 Task: Assign Issue Issue0000000333 to Sprint Sprint0000000200 in Scrum Project Project0000000067 in Jira. Assign Issue Issue0000000334 to Sprint Sprint0000000200 in Scrum Project Project0000000067 in Jira. Assign Issue Issue0000000335 to Sprint Sprint0000000201 in Scrum Project Project0000000067 in Jira. Assign Issue Issue0000000336 to Sprint Sprint0000000202 in Scrum Project Project0000000068 in Jira. Assign Issue Issue0000000337 to Sprint Sprint0000000202 in Scrum Project Project0000000068 in Jira
Action: Mouse moved to (1137, 473)
Screenshot: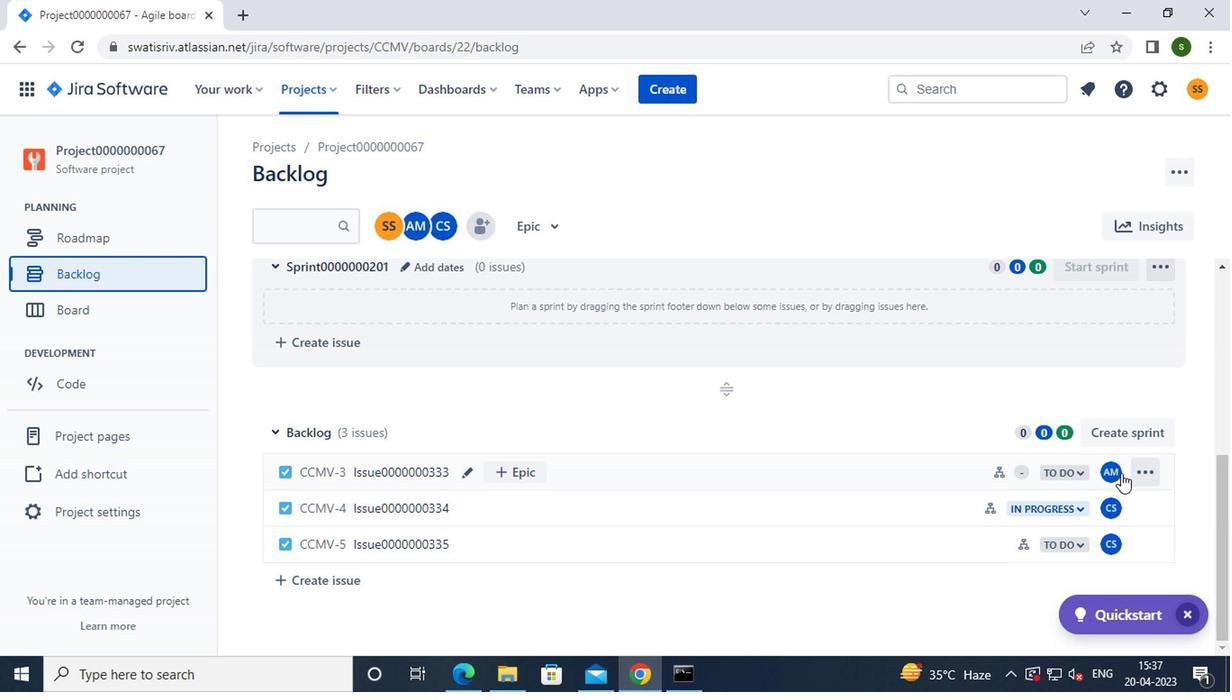 
Action: Mouse pressed left at (1137, 473)
Screenshot: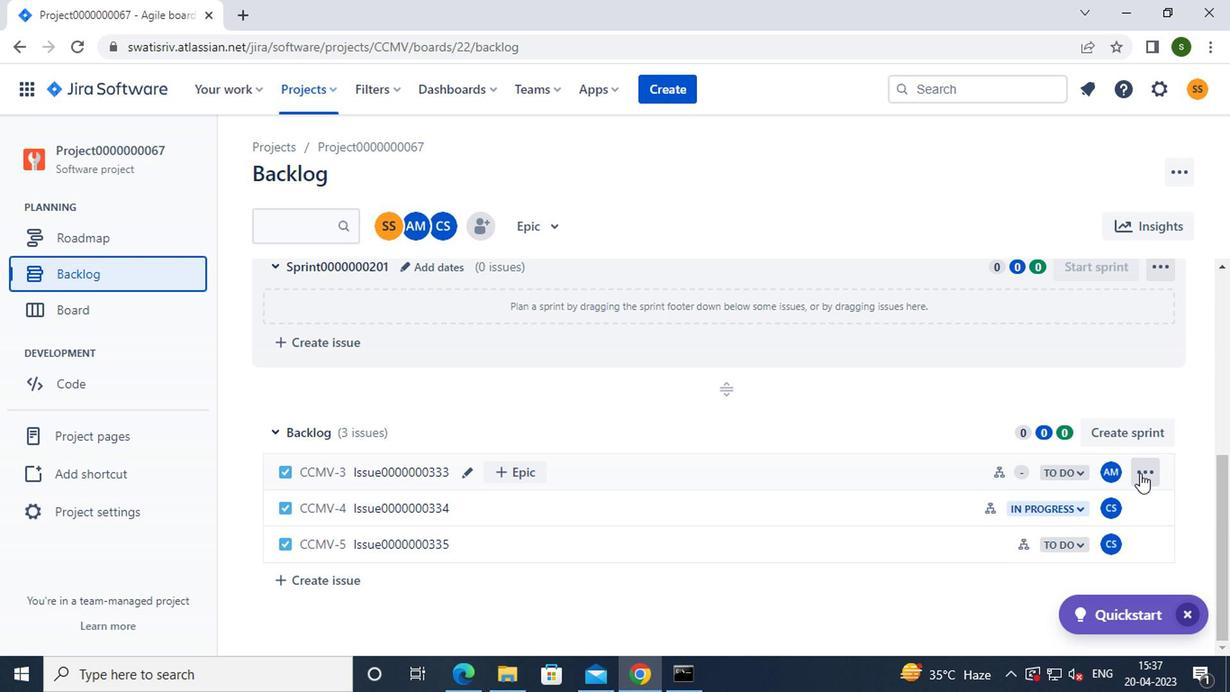 
Action: Mouse moved to (1103, 377)
Screenshot: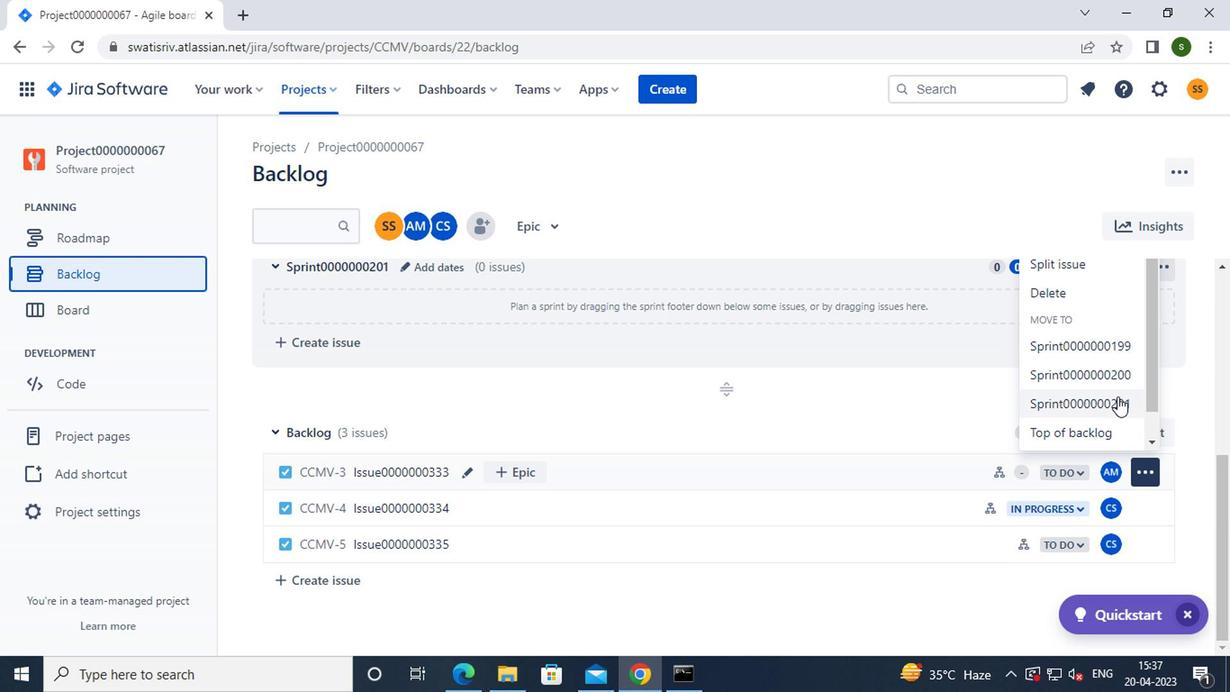 
Action: Mouse pressed left at (1103, 377)
Screenshot: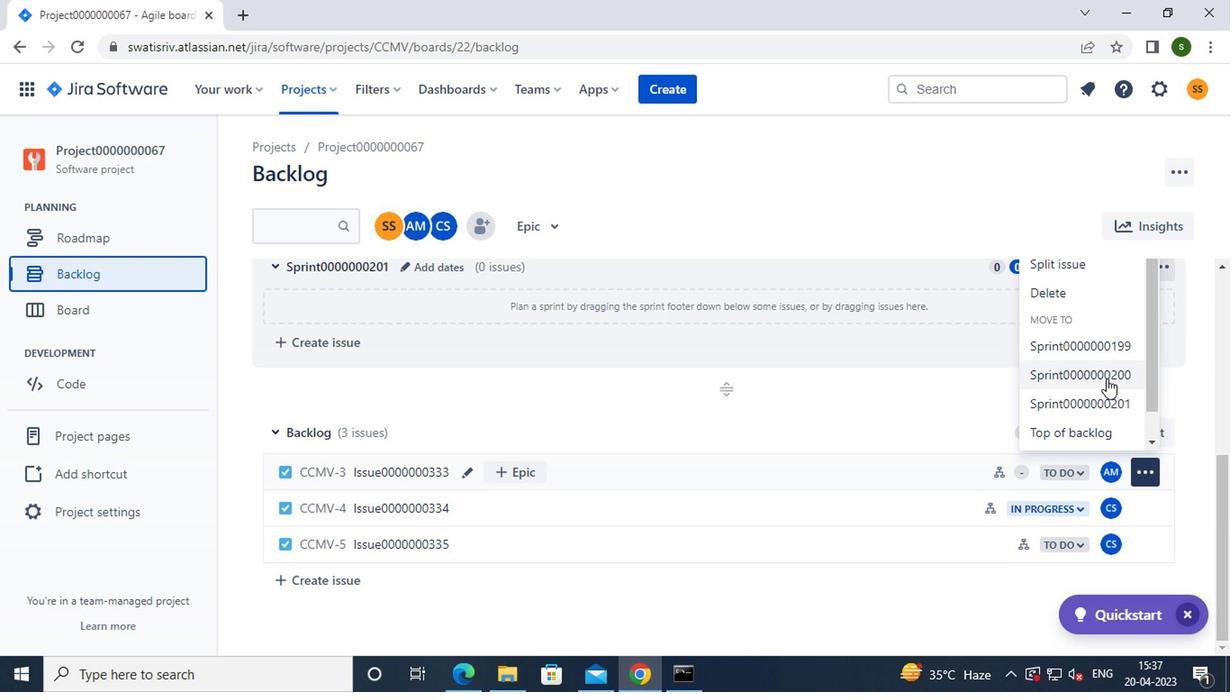 
Action: Mouse moved to (1140, 508)
Screenshot: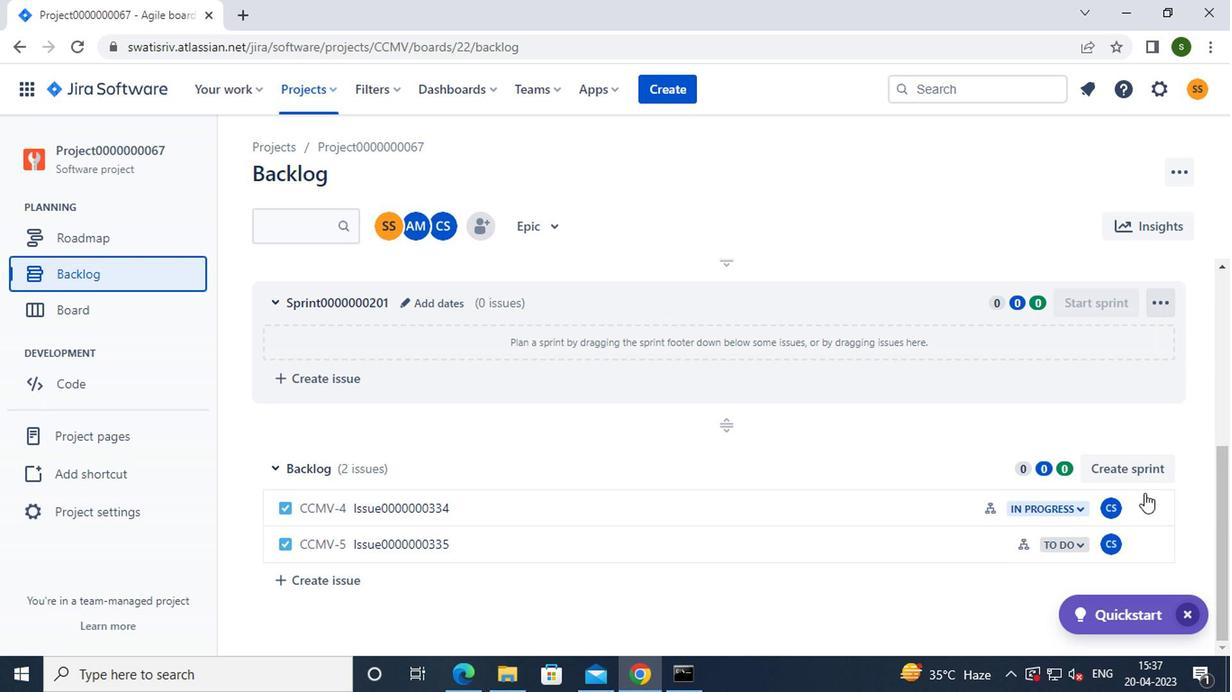 
Action: Mouse pressed left at (1140, 508)
Screenshot: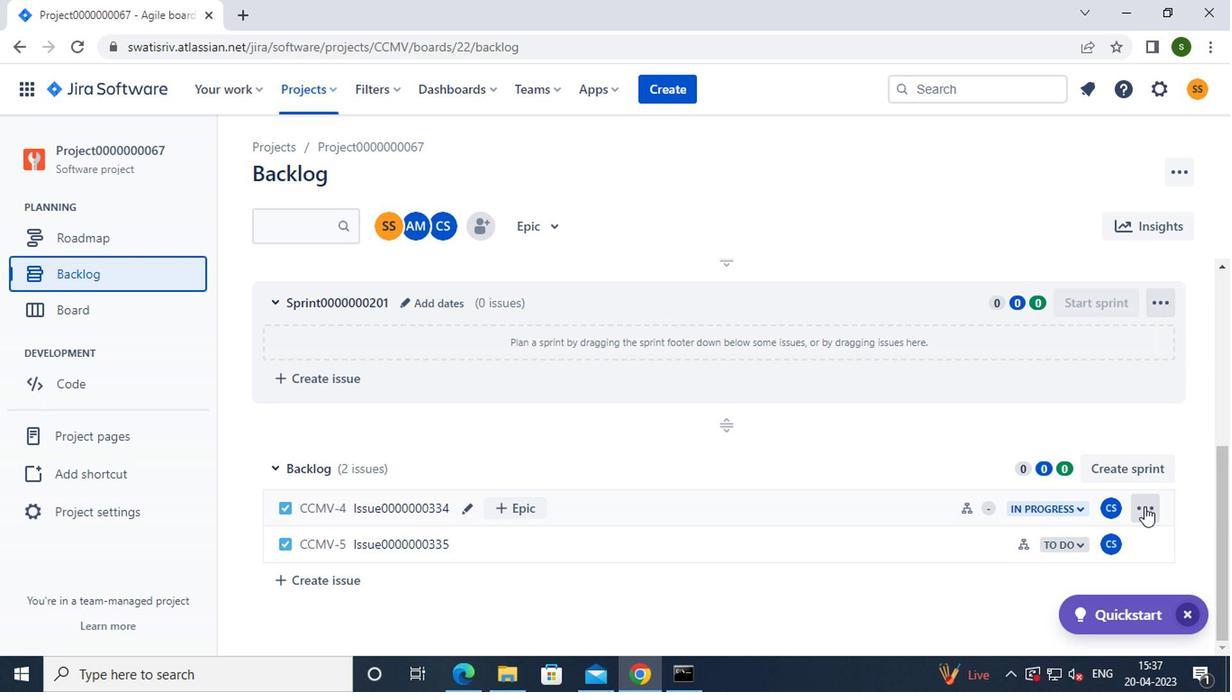 
Action: Mouse moved to (1103, 421)
Screenshot: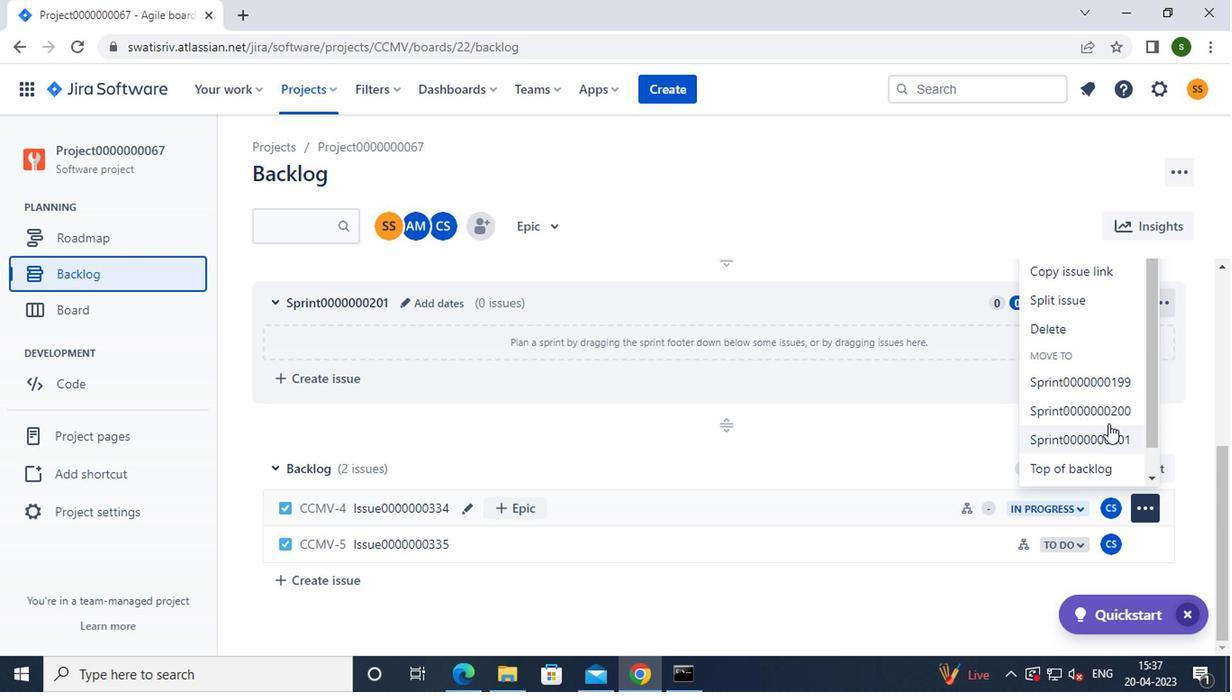 
Action: Mouse pressed left at (1103, 421)
Screenshot: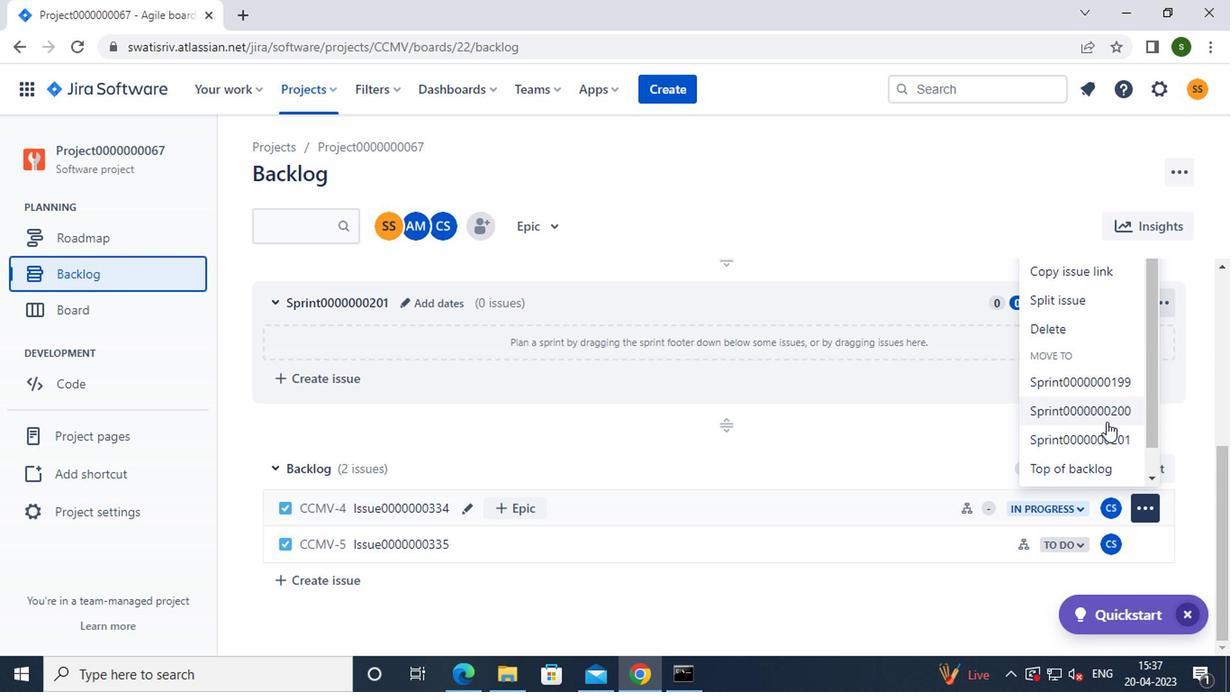 
Action: Mouse moved to (1140, 549)
Screenshot: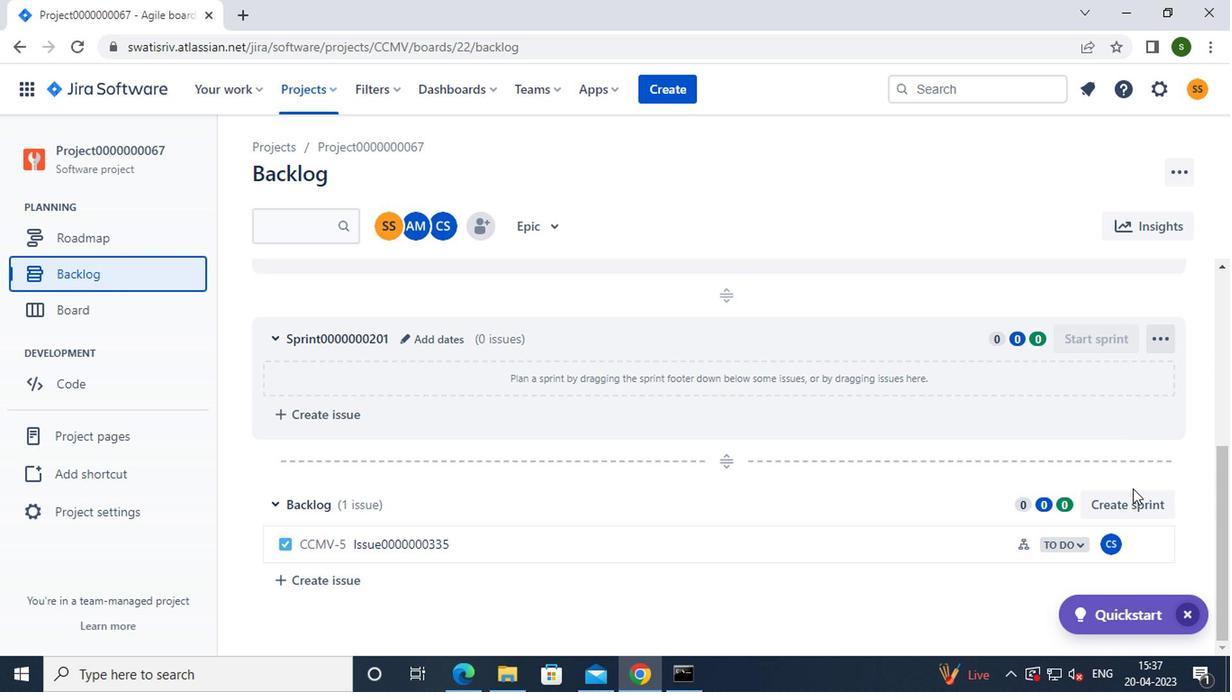 
Action: Mouse pressed left at (1140, 549)
Screenshot: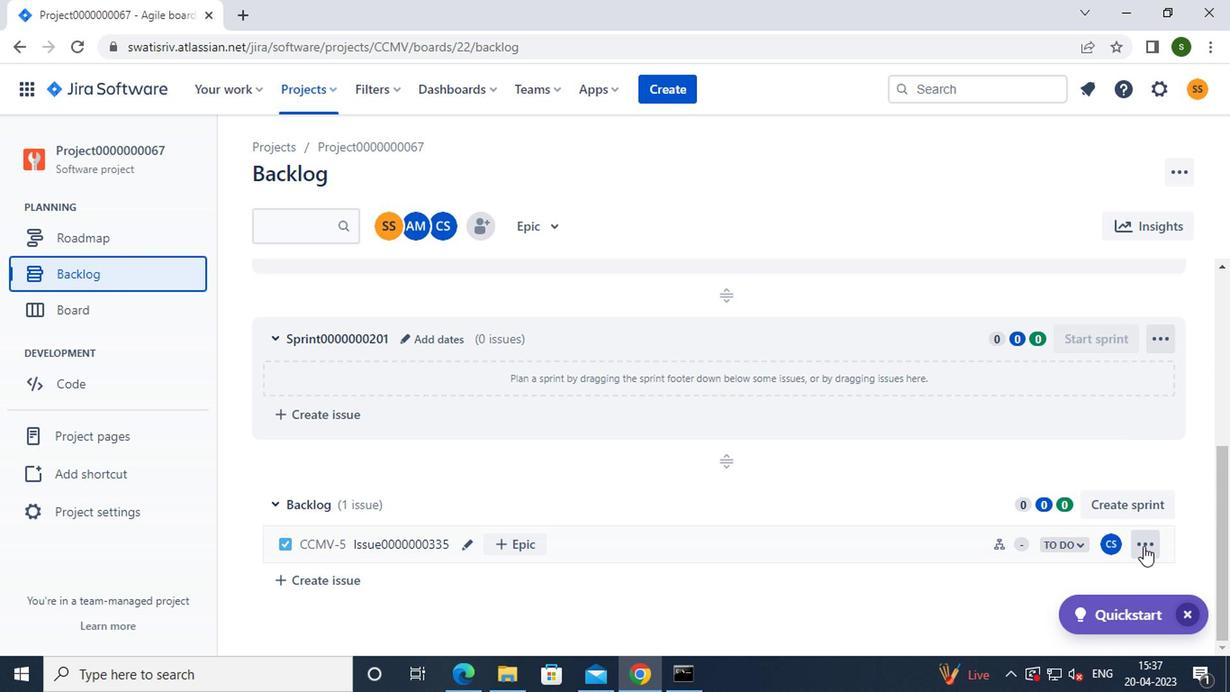 
Action: Mouse moved to (1112, 476)
Screenshot: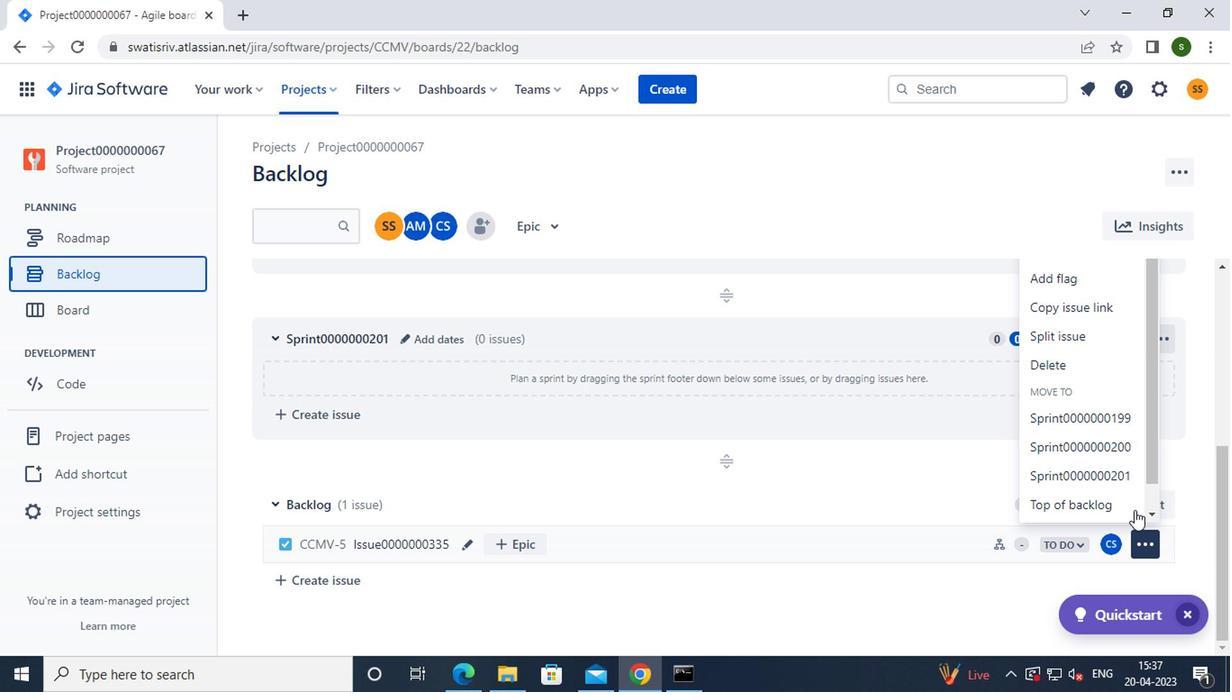 
Action: Mouse pressed left at (1112, 476)
Screenshot: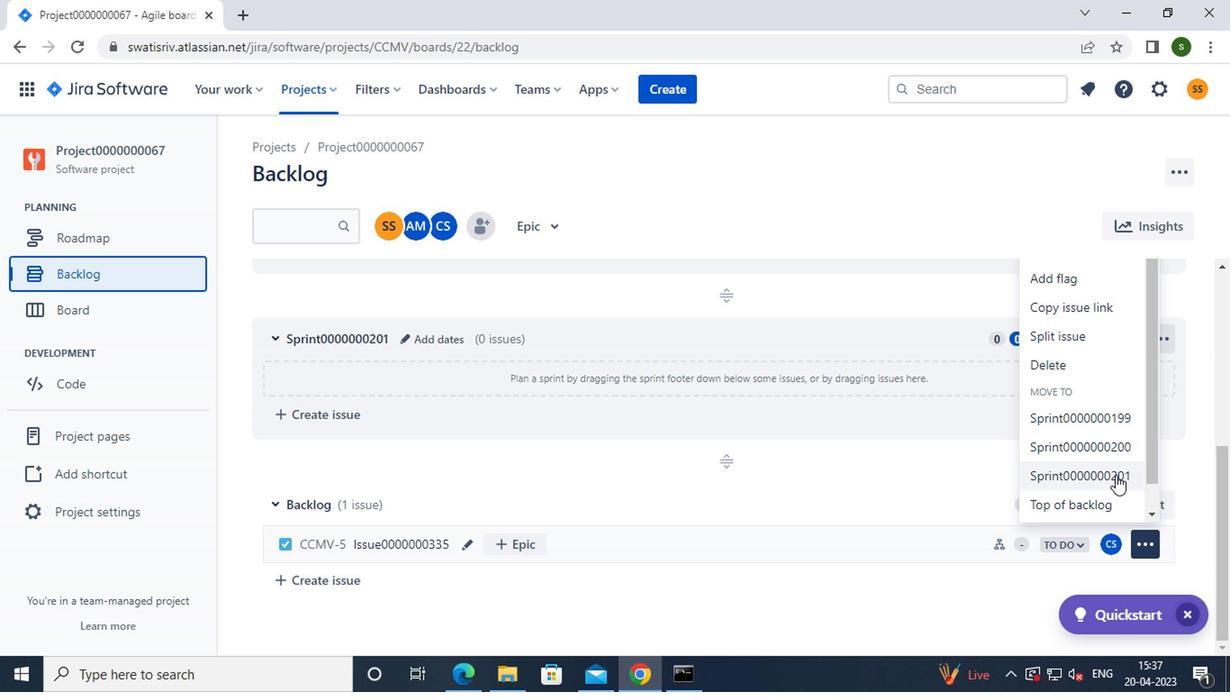 
Action: Mouse moved to (303, 85)
Screenshot: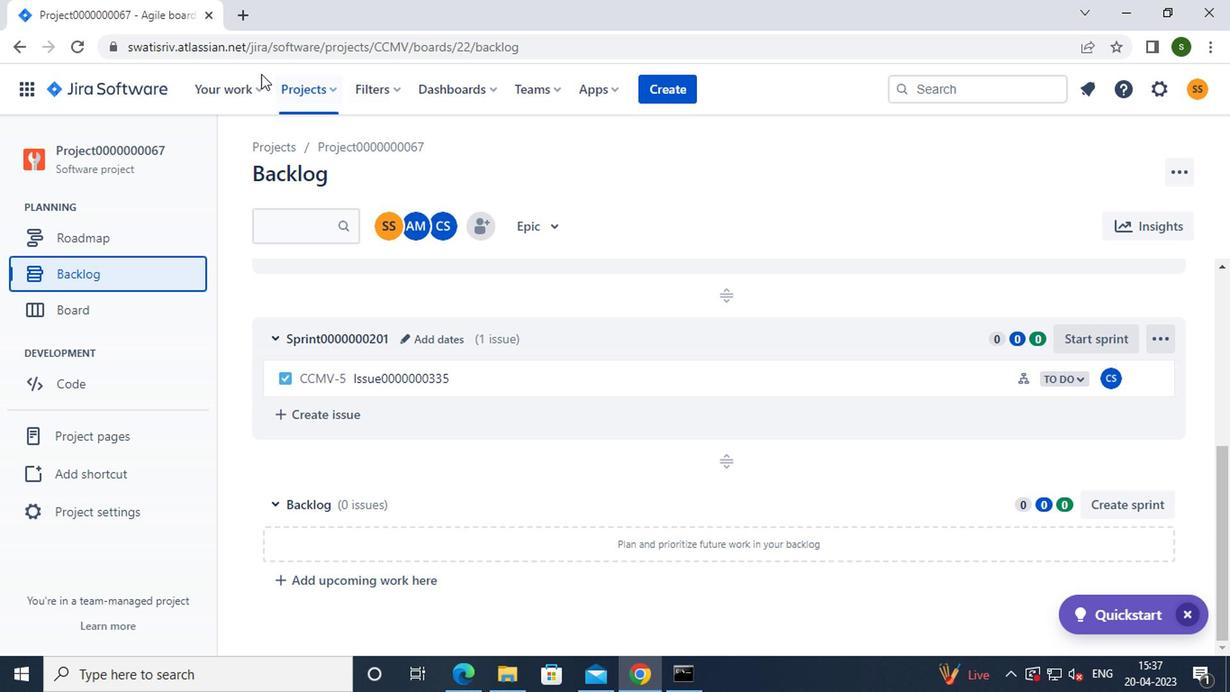 
Action: Mouse pressed left at (303, 85)
Screenshot: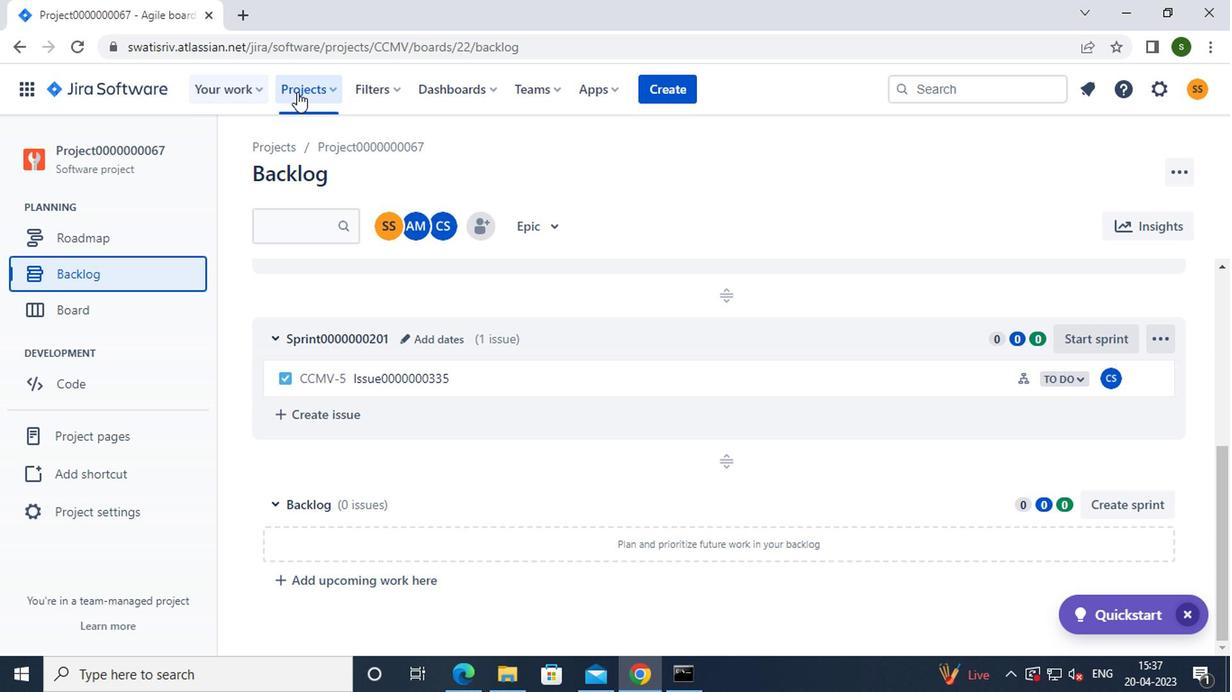 
Action: Mouse moved to (386, 201)
Screenshot: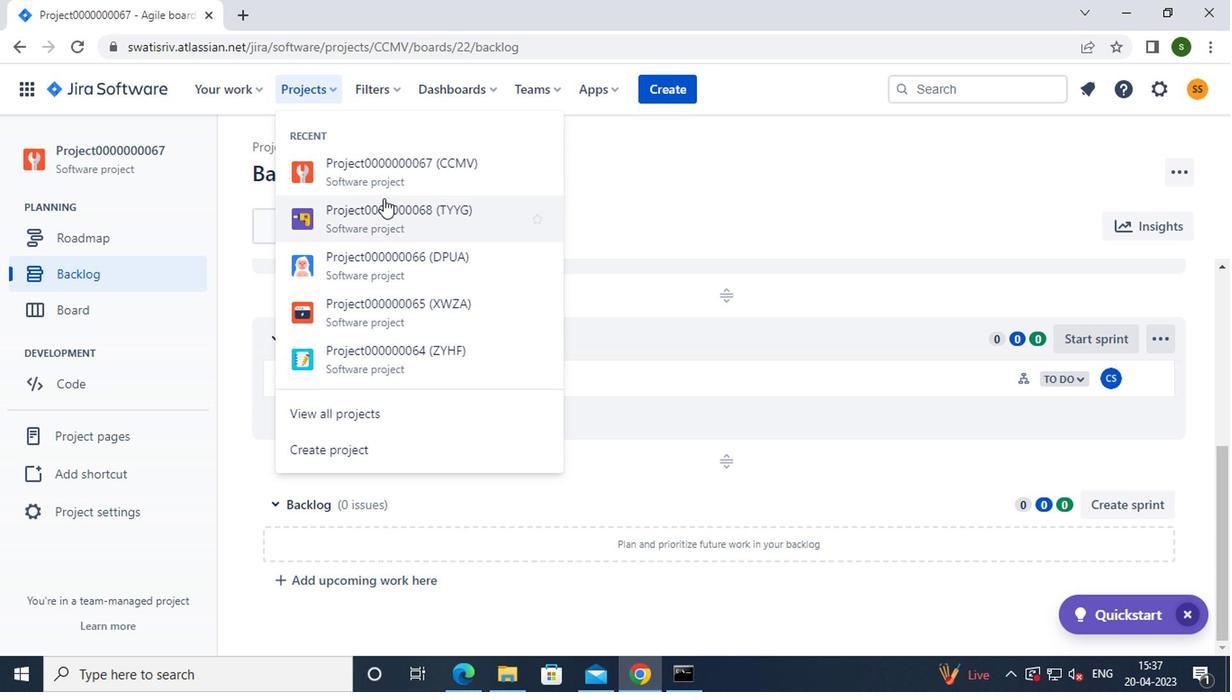 
Action: Mouse pressed left at (386, 201)
Screenshot: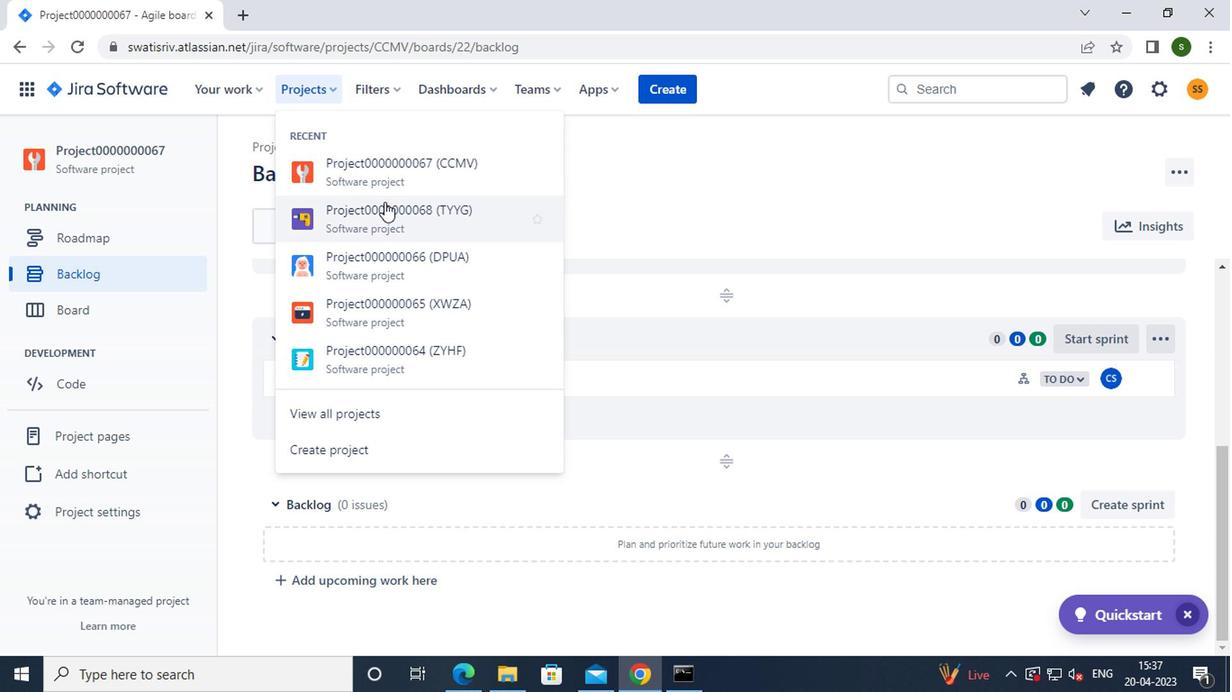 
Action: Mouse moved to (120, 270)
Screenshot: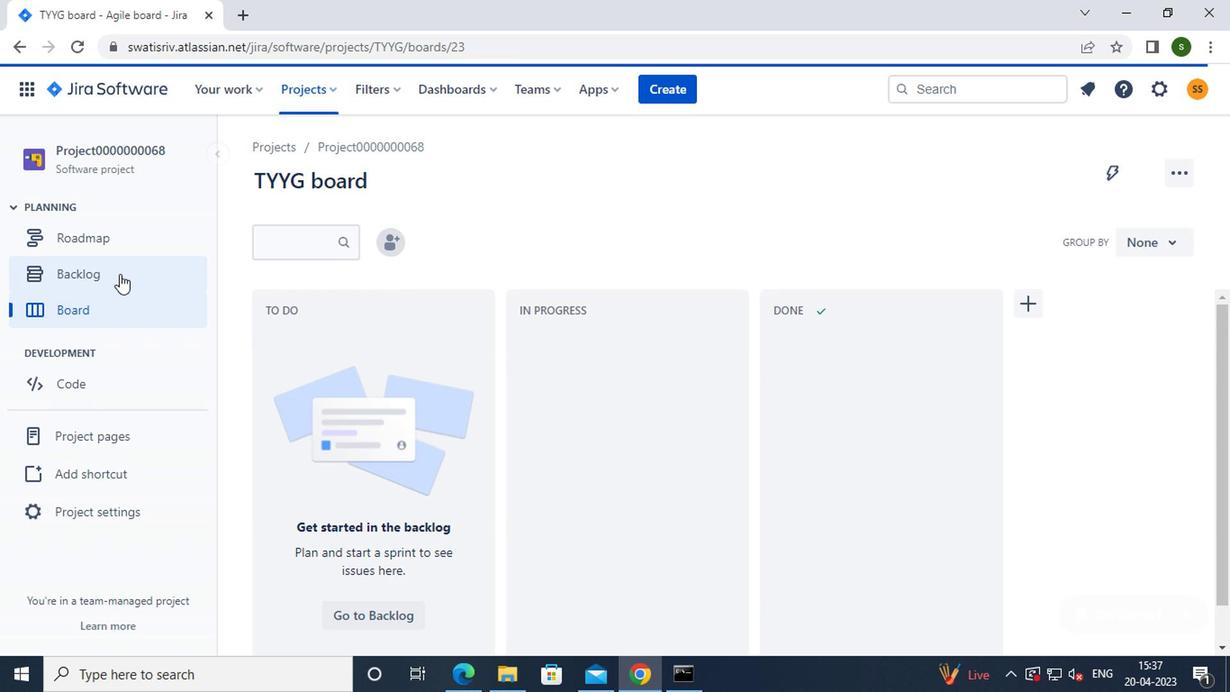 
Action: Mouse pressed left at (120, 270)
Screenshot: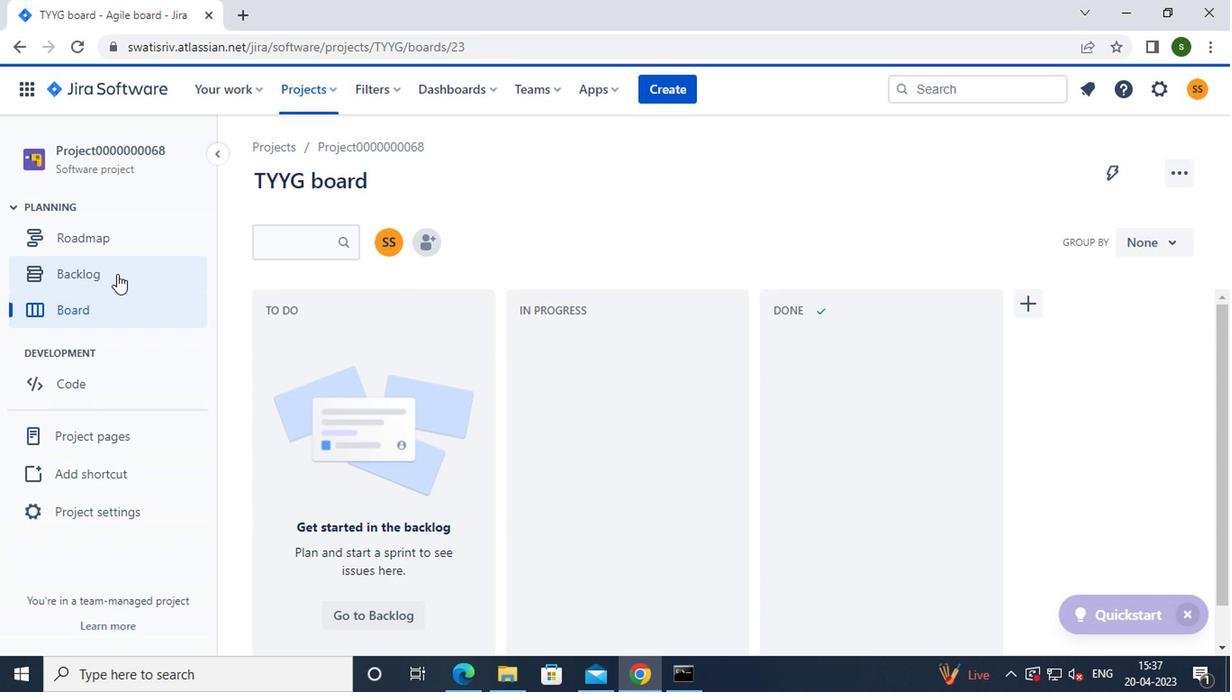 
Action: Mouse moved to (683, 351)
Screenshot: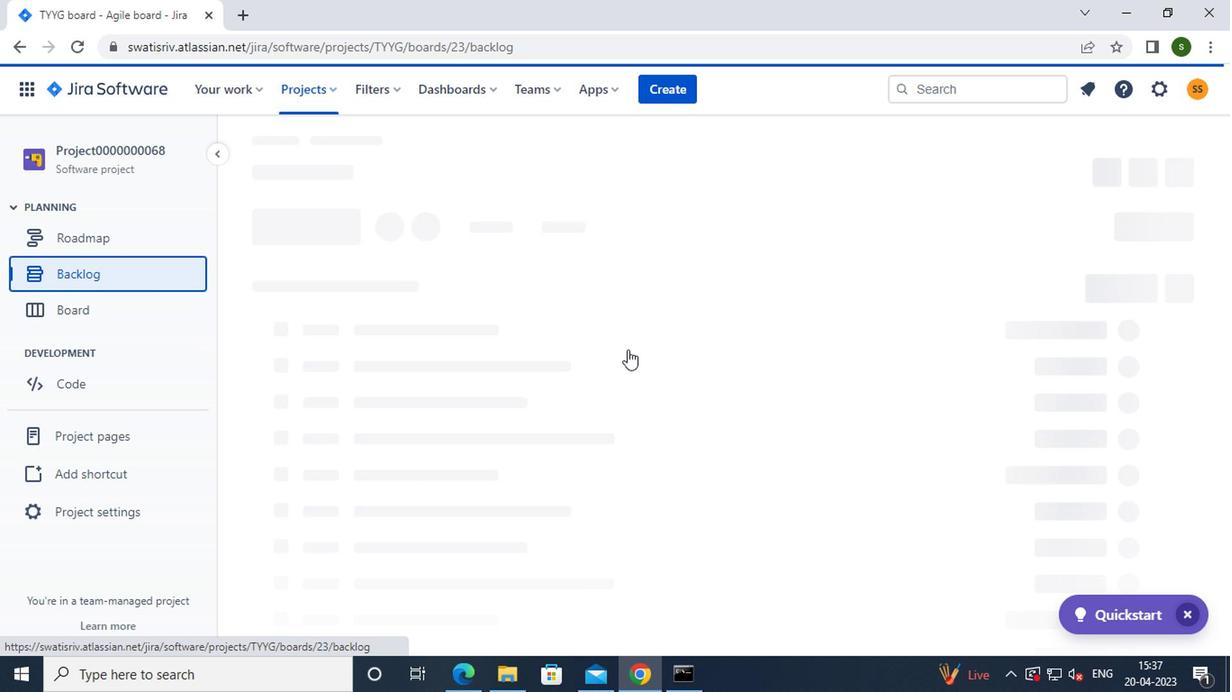
Action: Mouse scrolled (683, 350) with delta (0, -1)
Screenshot: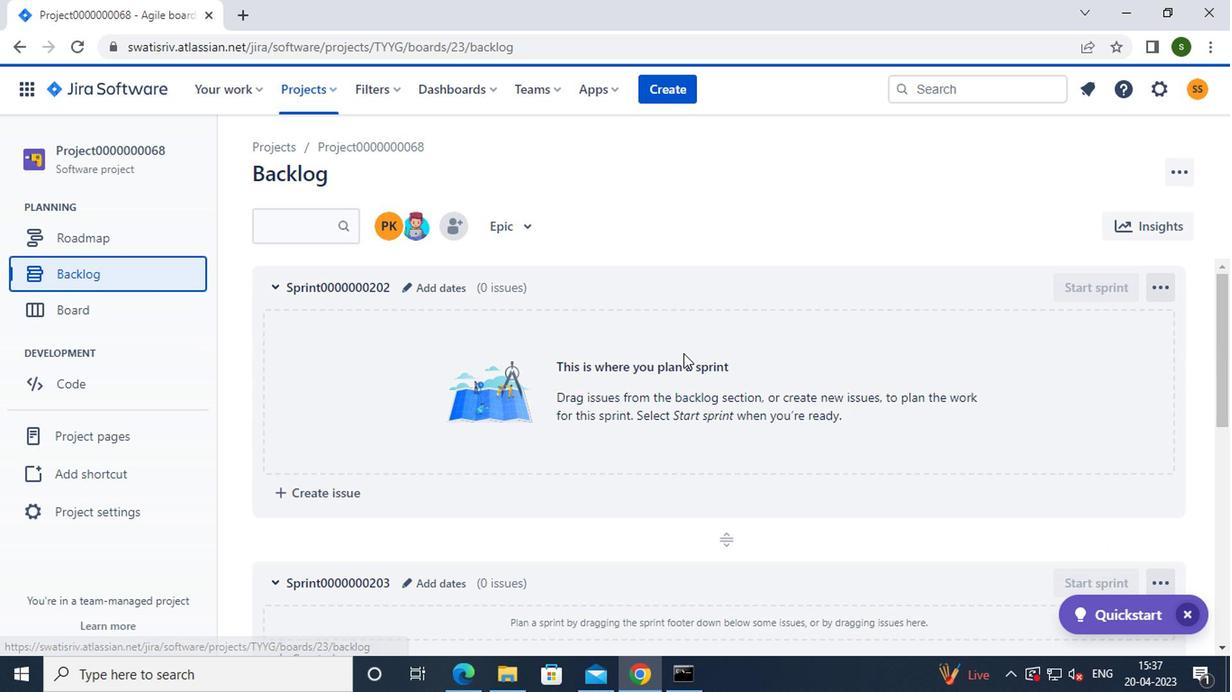 
Action: Mouse scrolled (683, 350) with delta (0, -1)
Screenshot: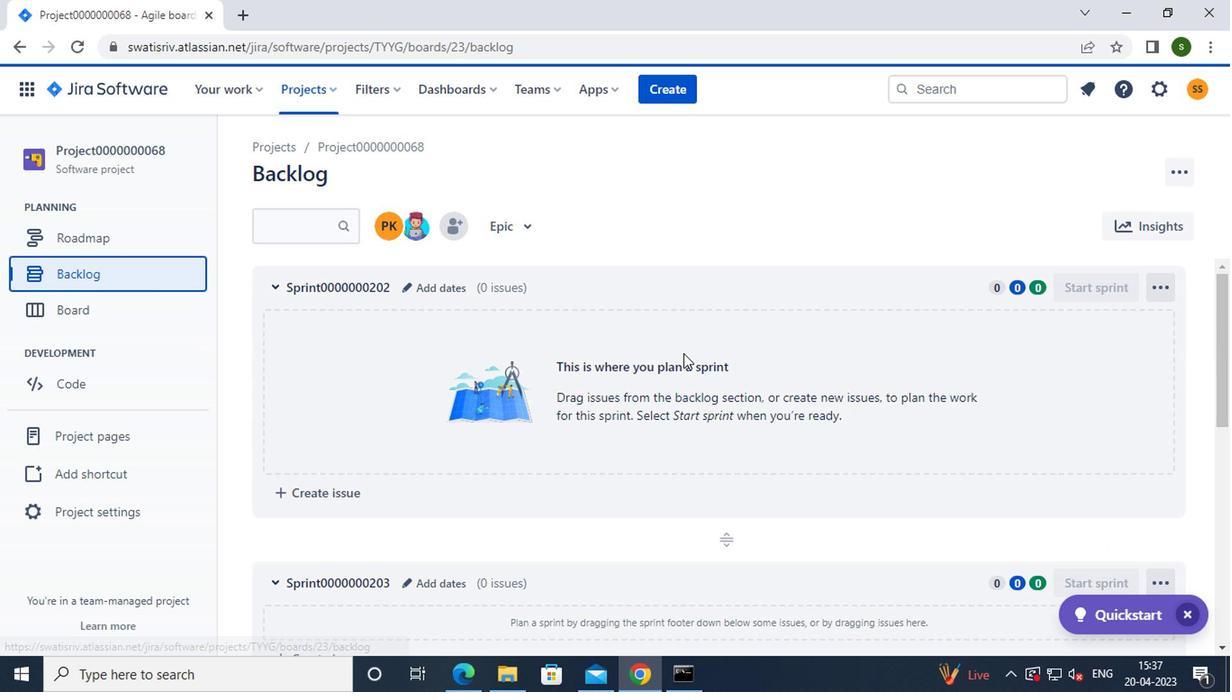
Action: Mouse scrolled (683, 350) with delta (0, -1)
Screenshot: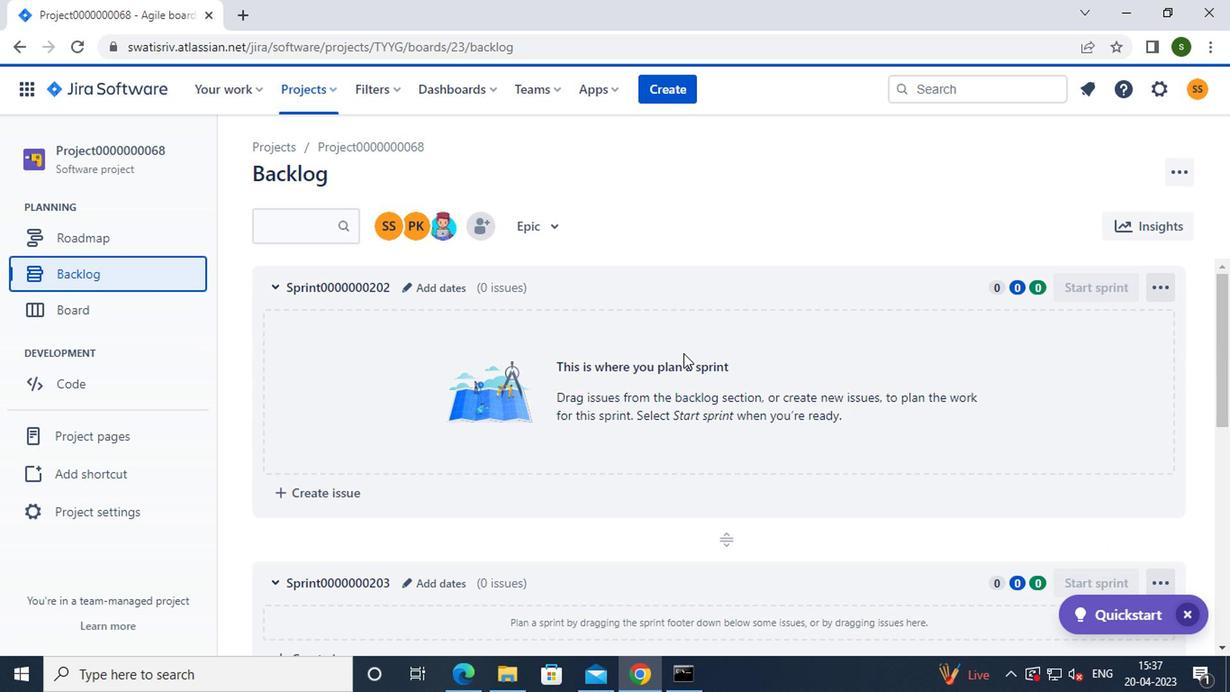 
Action: Mouse scrolled (683, 350) with delta (0, -1)
Screenshot: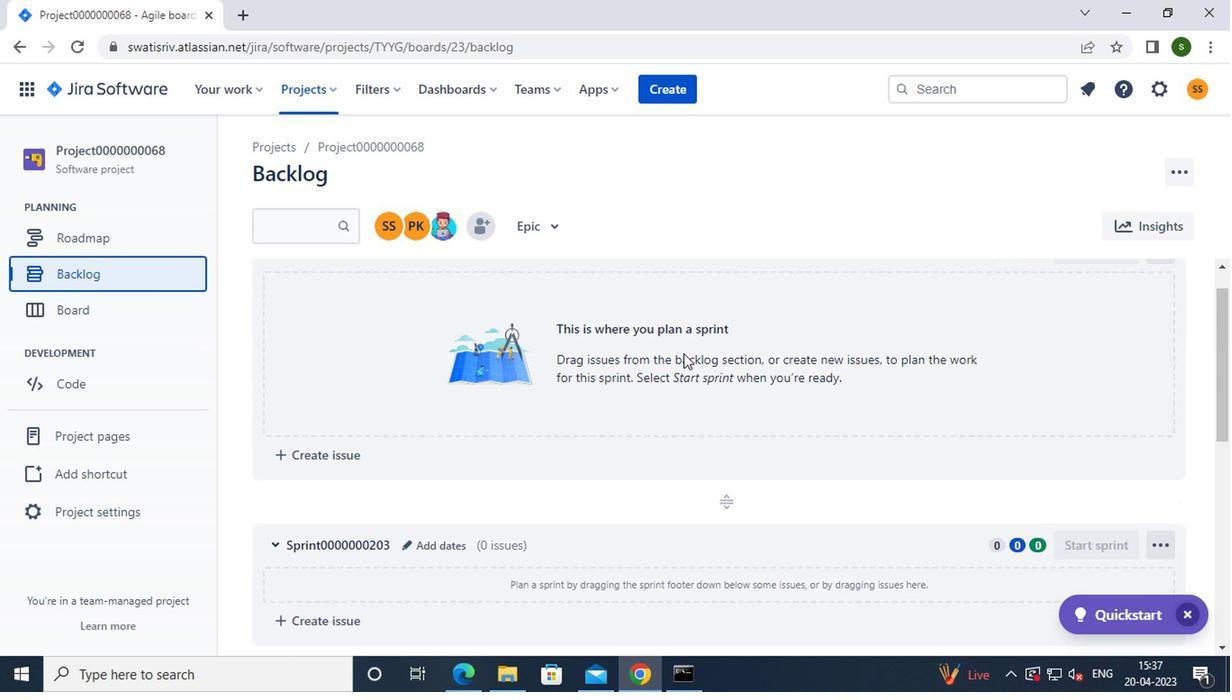 
Action: Mouse scrolled (683, 350) with delta (0, -1)
Screenshot: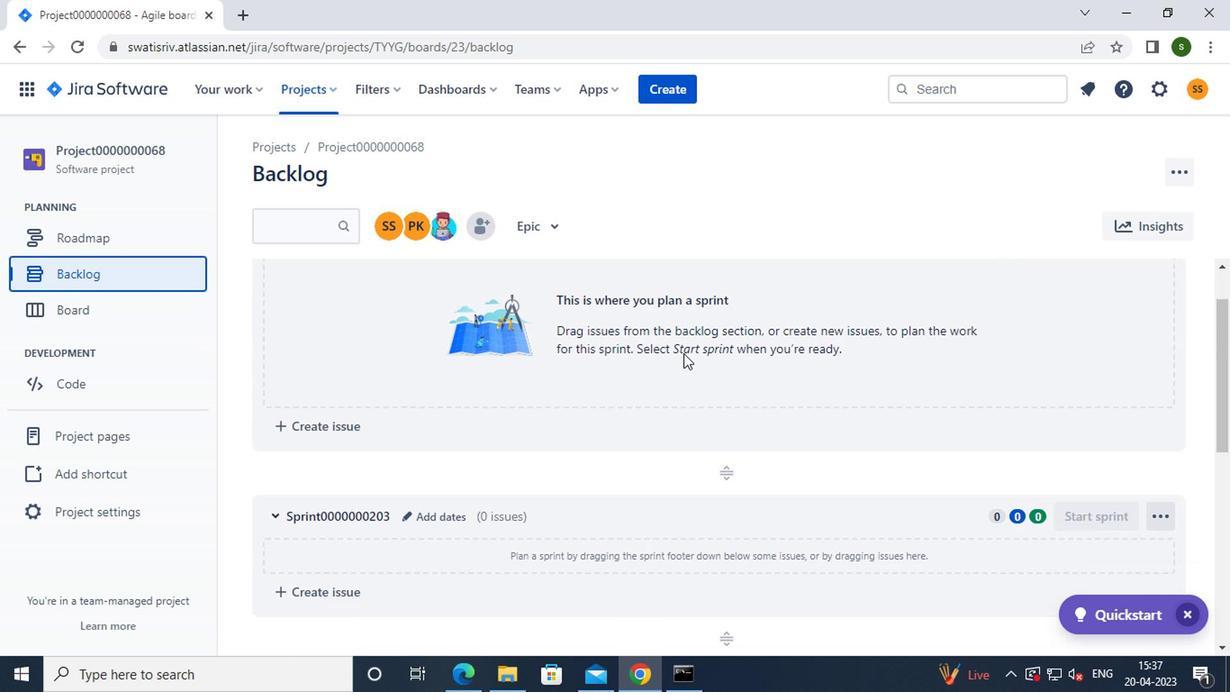 
Action: Mouse scrolled (683, 350) with delta (0, -1)
Screenshot: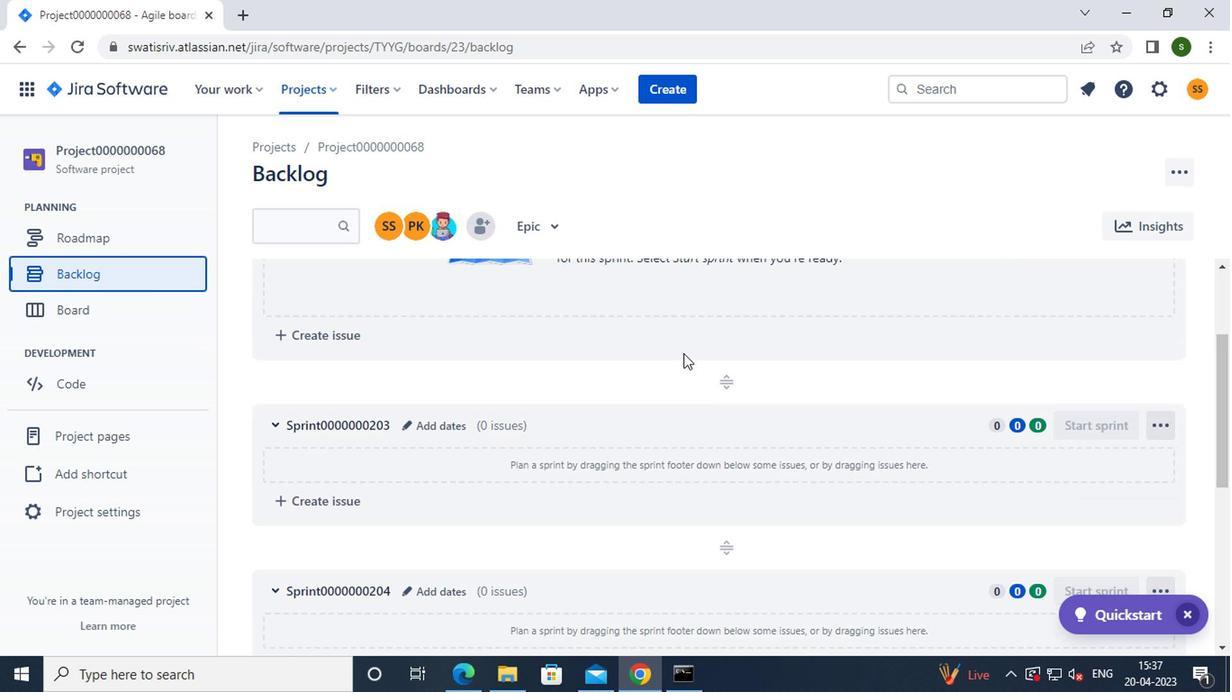 
Action: Mouse moved to (1144, 408)
Screenshot: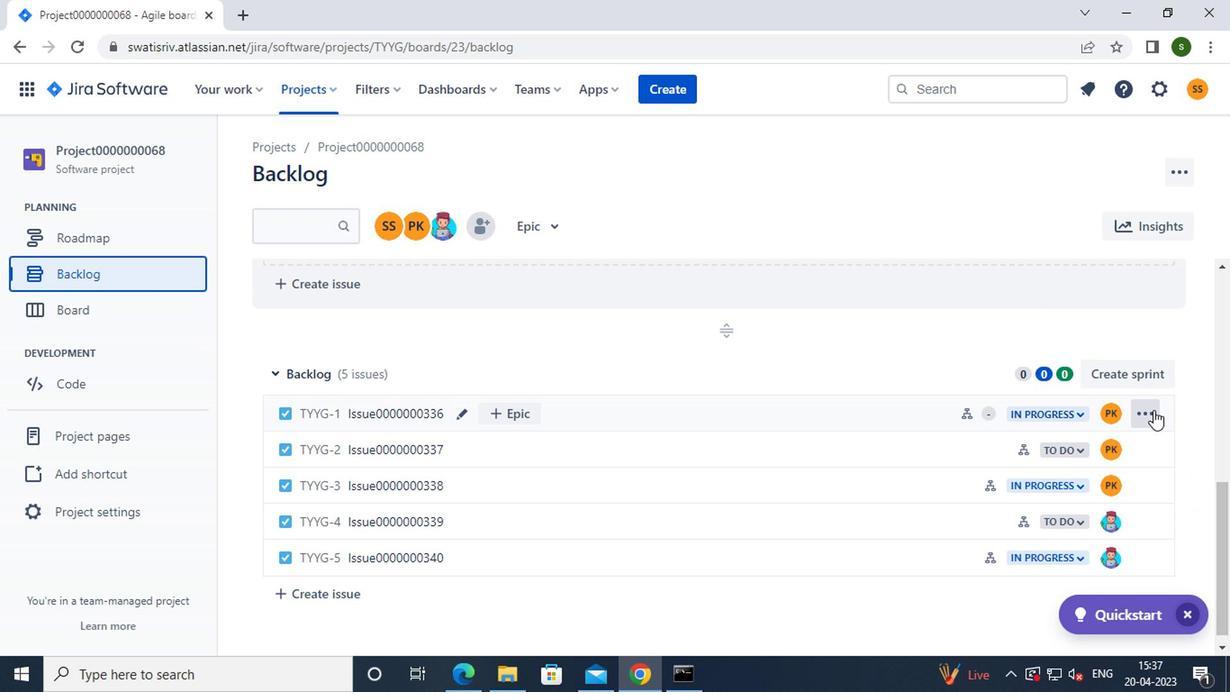 
Action: Mouse pressed left at (1144, 408)
Screenshot: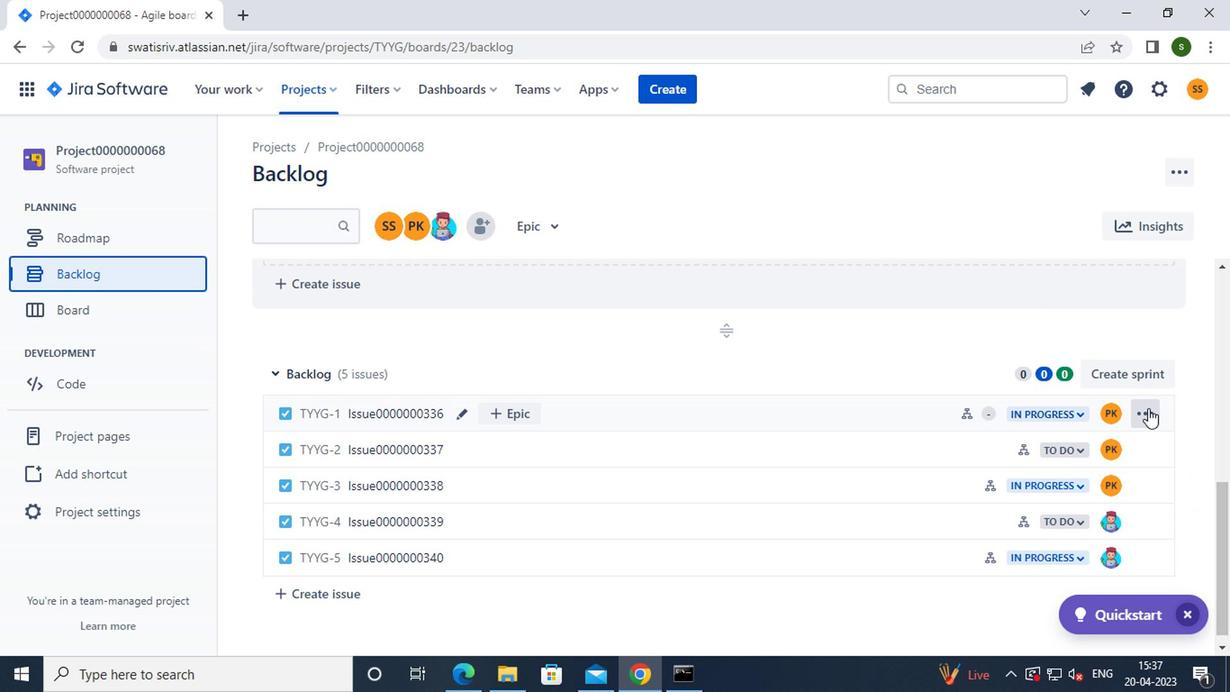 
Action: Mouse moved to (1075, 290)
Screenshot: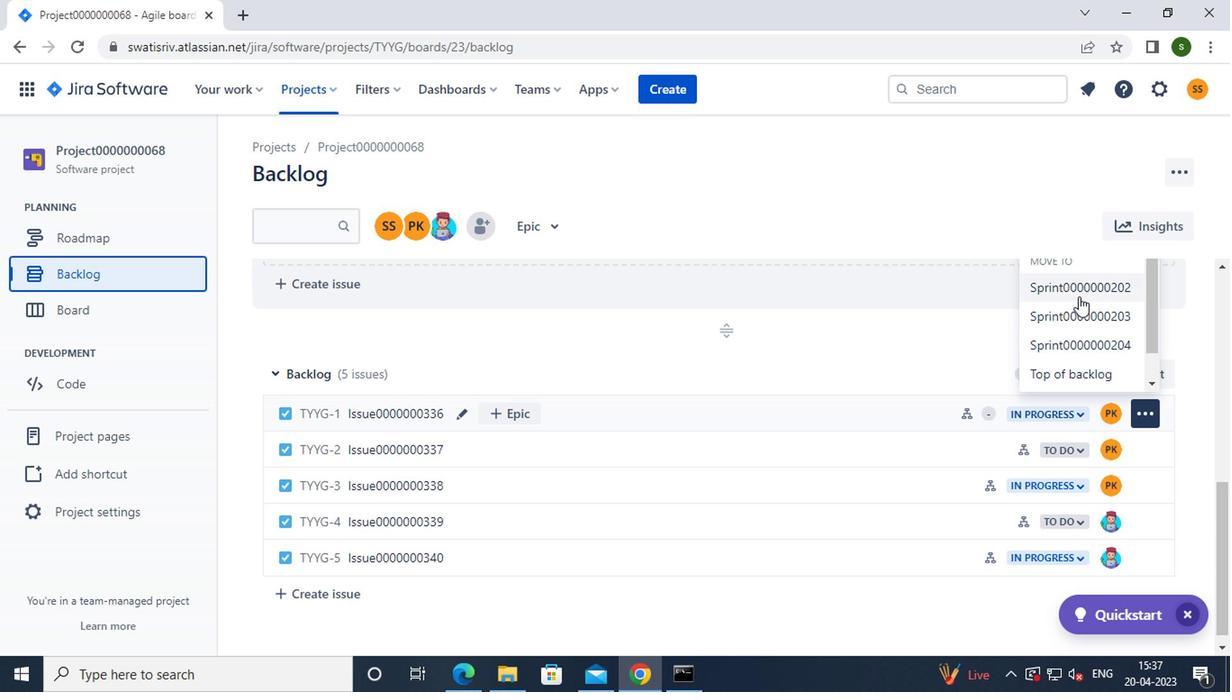 
Action: Mouse pressed left at (1075, 290)
Screenshot: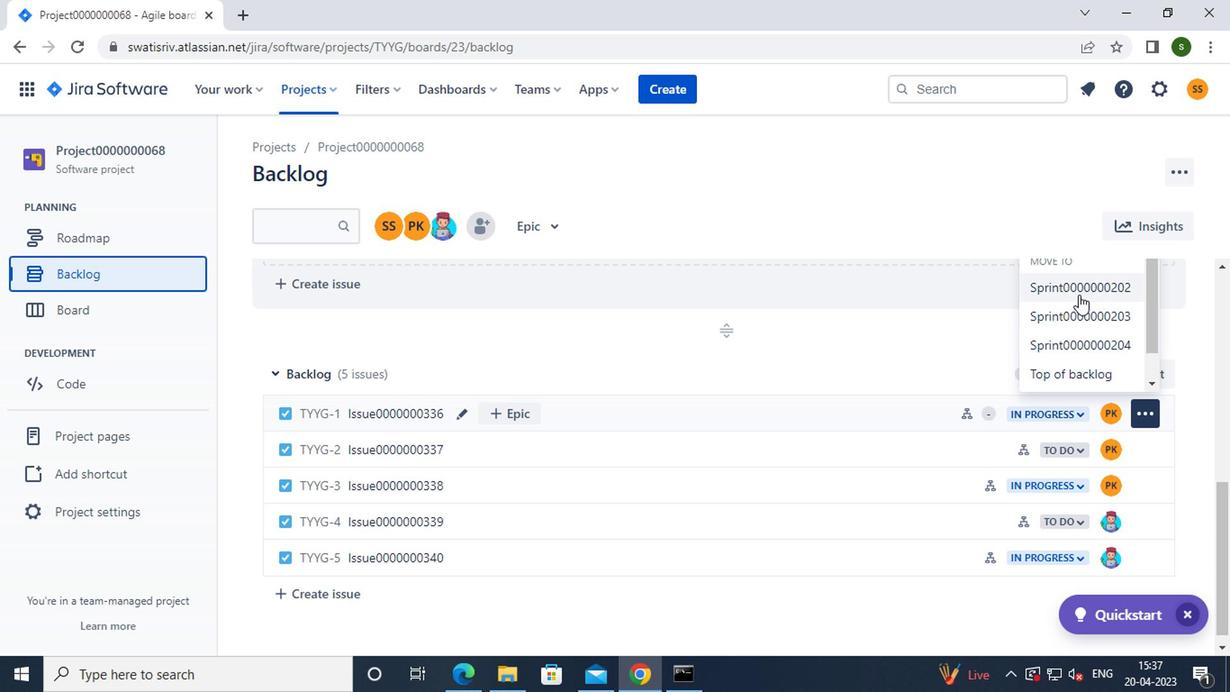 
Action: Mouse moved to (1142, 438)
Screenshot: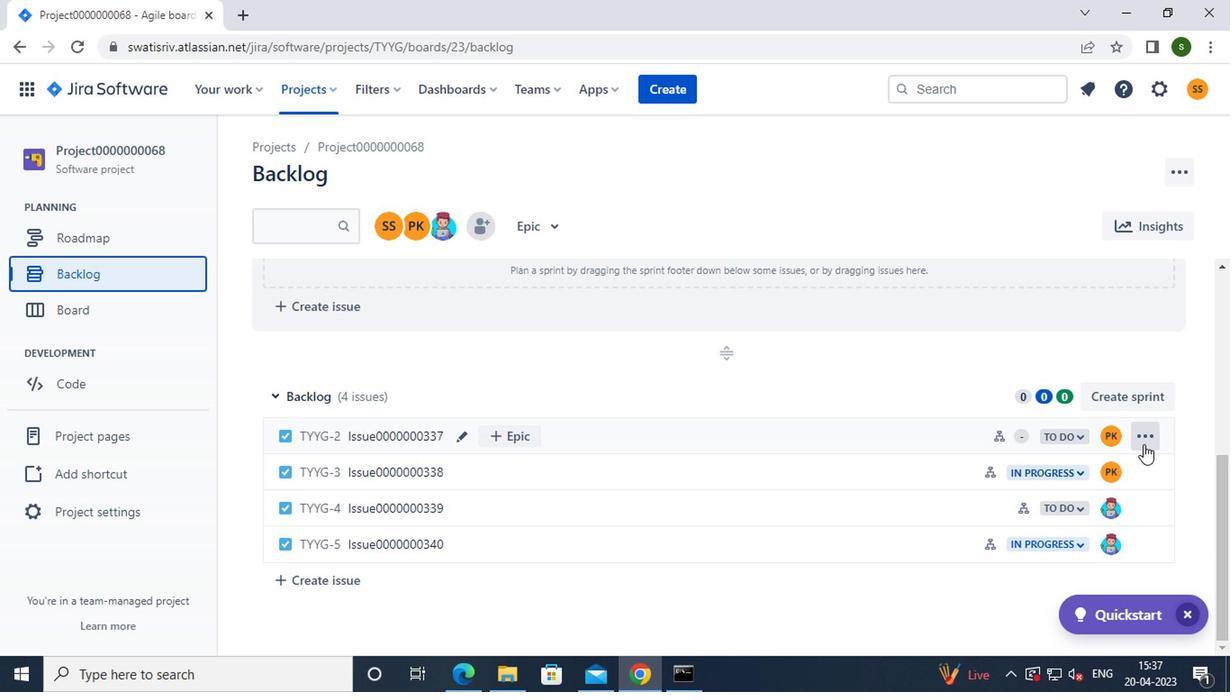 
Action: Mouse pressed left at (1142, 438)
Screenshot: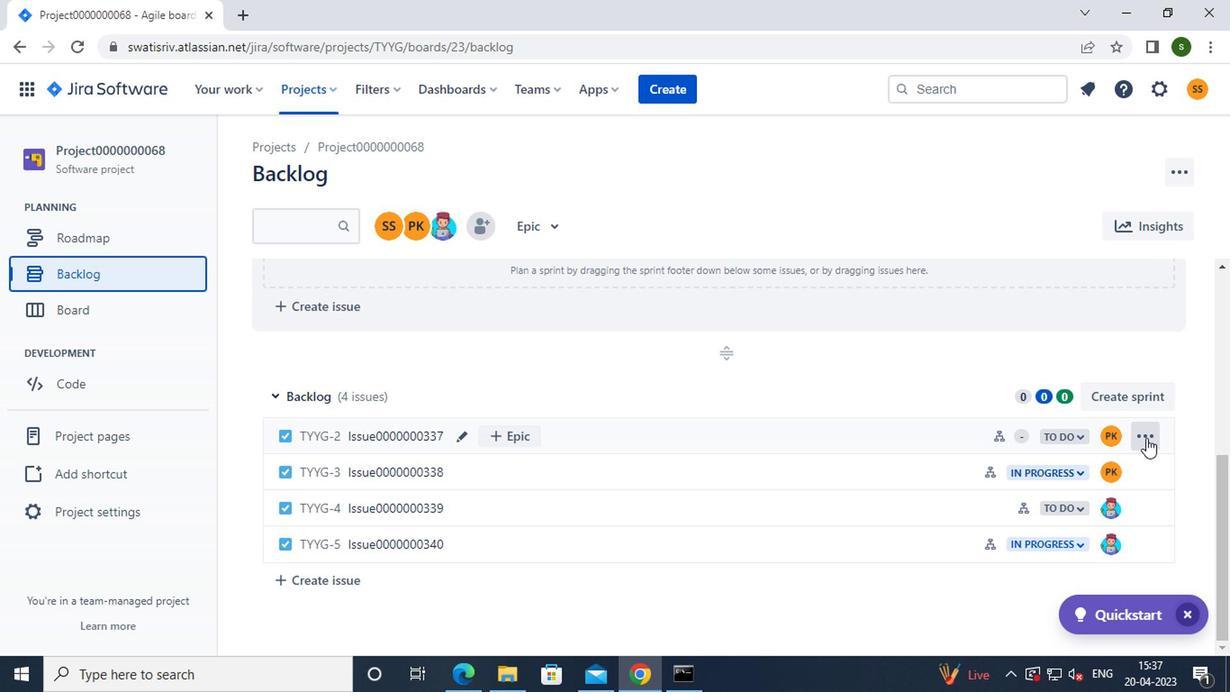 
Action: Mouse moved to (1103, 310)
Screenshot: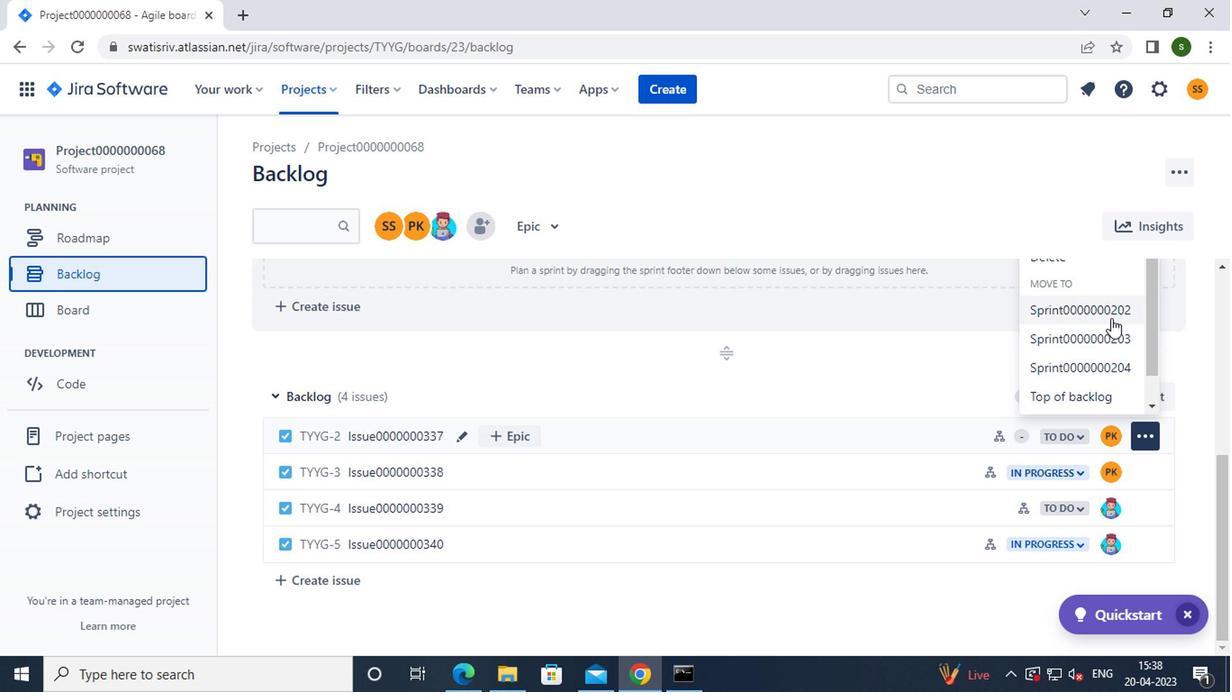 
Action: Mouse pressed left at (1103, 310)
Screenshot: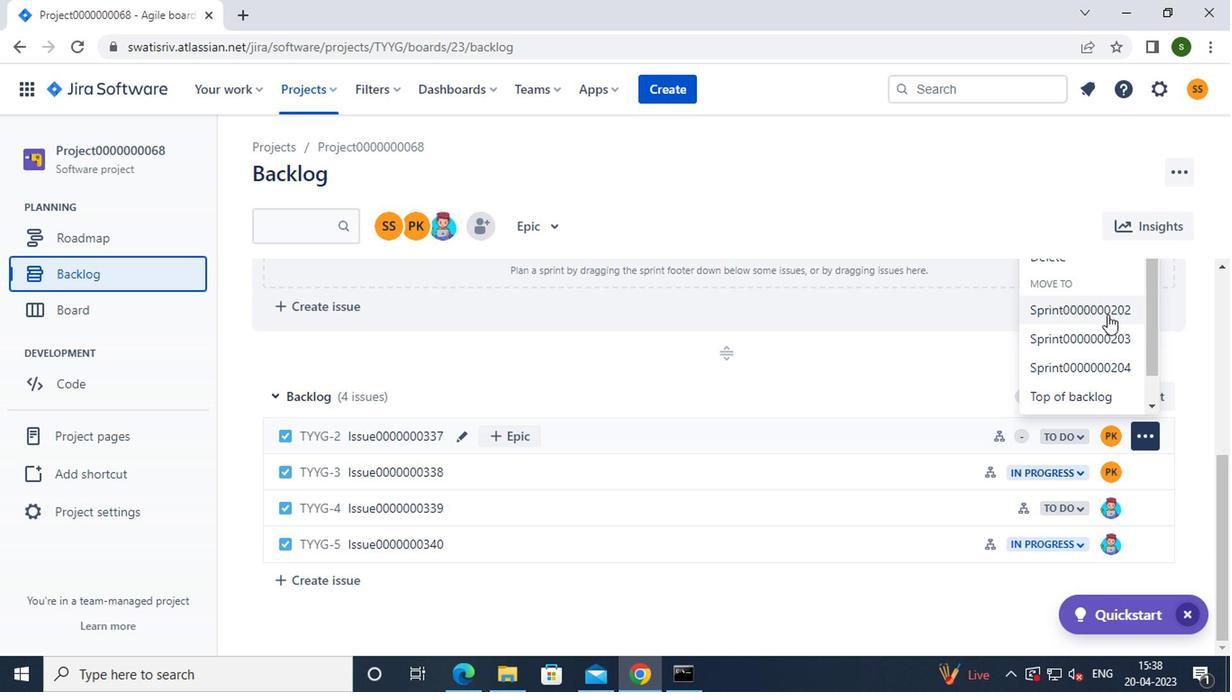 
Action: Mouse moved to (895, 408)
Screenshot: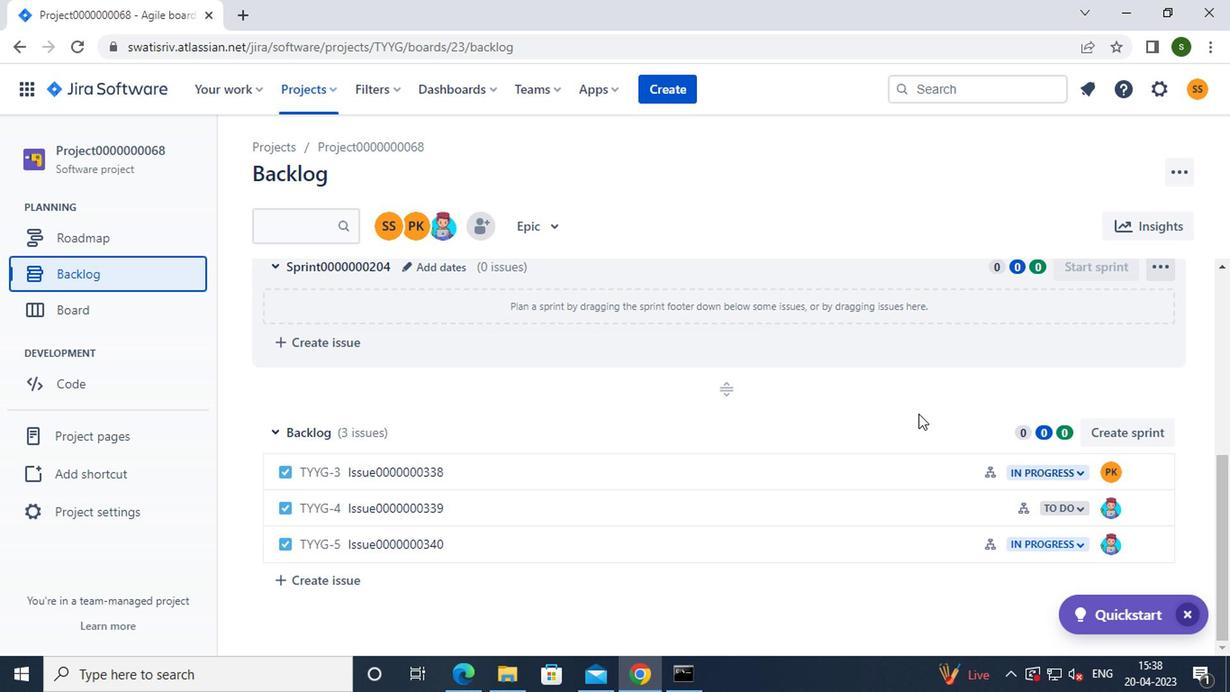 
Action: Key pressed <Key.f8>
Screenshot: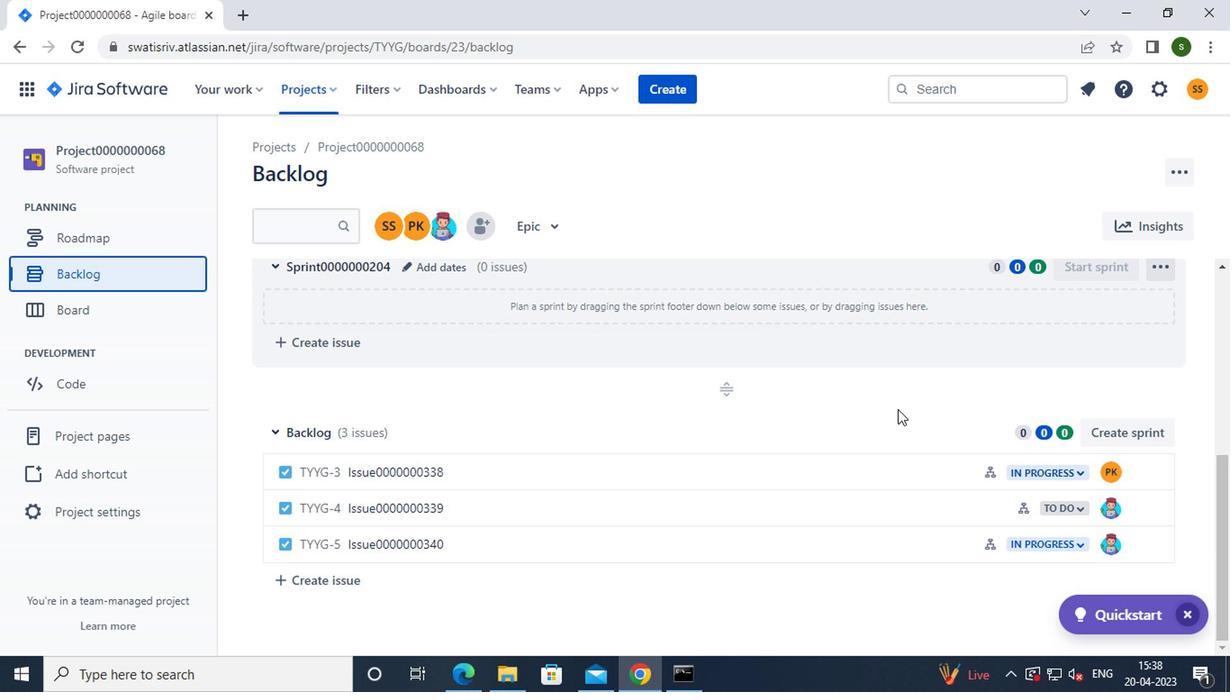 
